 Task: Add an event with the title Second Lunch and Learn: Effective Negotiation Strategies, date '2023/12/11', time 9:15 AM to 11:15 AMand add a description: Throughout the session, participants will engage in a series of activities, discussions, and exercises that promote teamwork, trust-building, and effective communication. These activities will be tailored to the specific needs and dynamics of your team, ensuring relevance and maximum engagement., put the event into Red category . Add location for the event as: Rome, Italy, logged in from the account softage.7@softage.netand send the event invitation to softage.10@softage.net and softage.5@softage.net. Set a reminder for the event 30 minutes before
Action: Mouse moved to (89, 107)
Screenshot: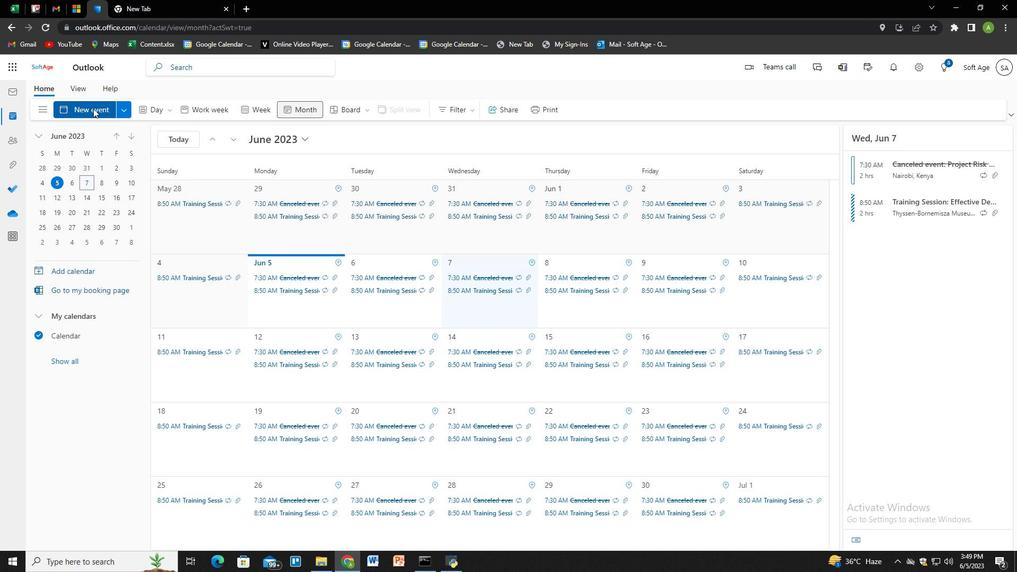 
Action: Mouse pressed left at (89, 107)
Screenshot: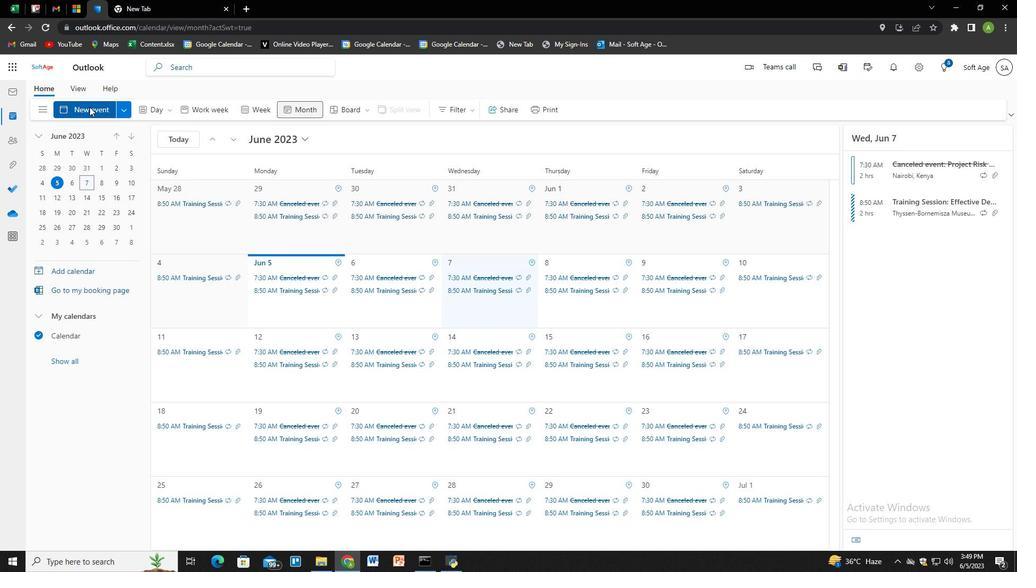 
Action: Mouse moved to (325, 197)
Screenshot: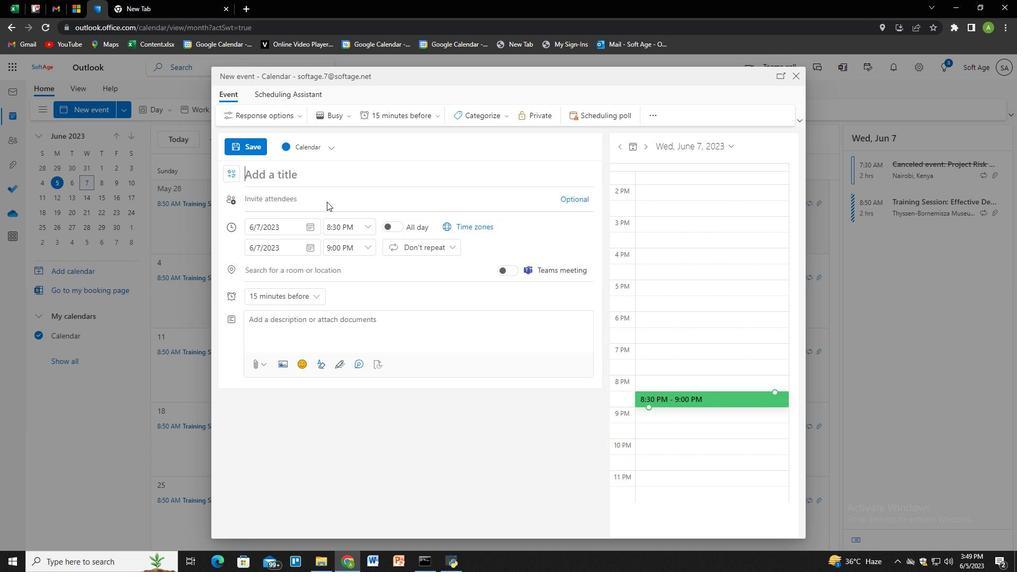 
Action: Key pressed <Key.shift>Second<Key.space><Key.shift>Lunch<Key.space>and<Key.space><Key.shift>Learn<Key.shift>:<Key.space><Key.shift>Effective<Key.space><Key.shift>Nefo<Key.backspace><Key.backspace>gotiation<Key.space><Key.shift>Strategies<Key.tab><Key.tab><Key.tab>
Screenshot: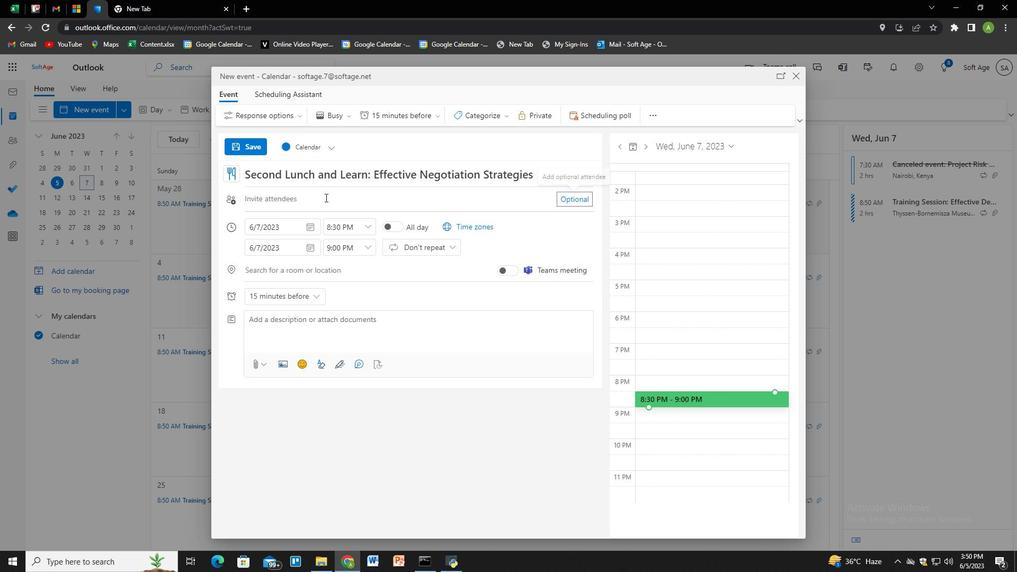 
Action: Mouse moved to (309, 226)
Screenshot: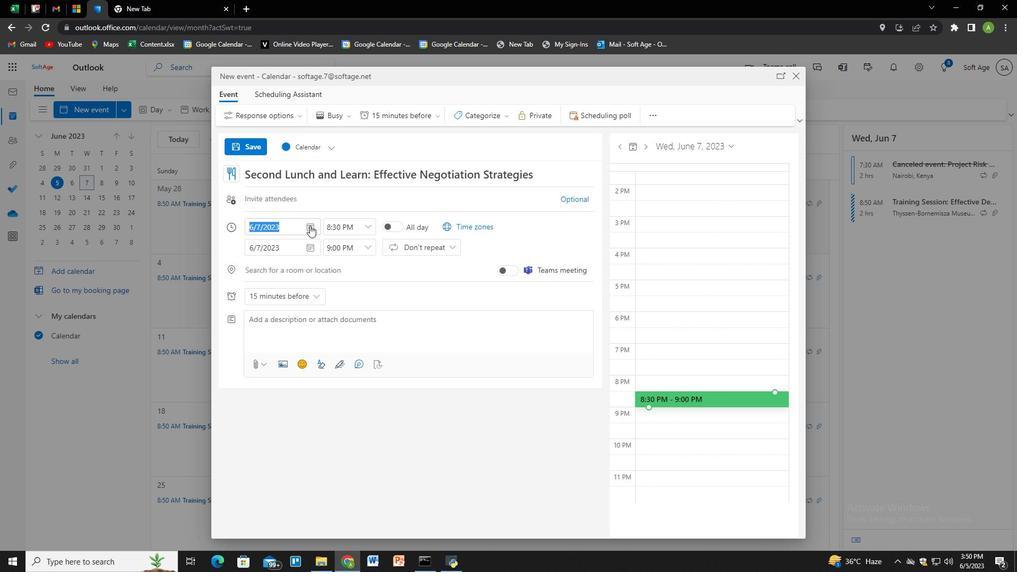 
Action: Mouse pressed left at (309, 226)
Screenshot: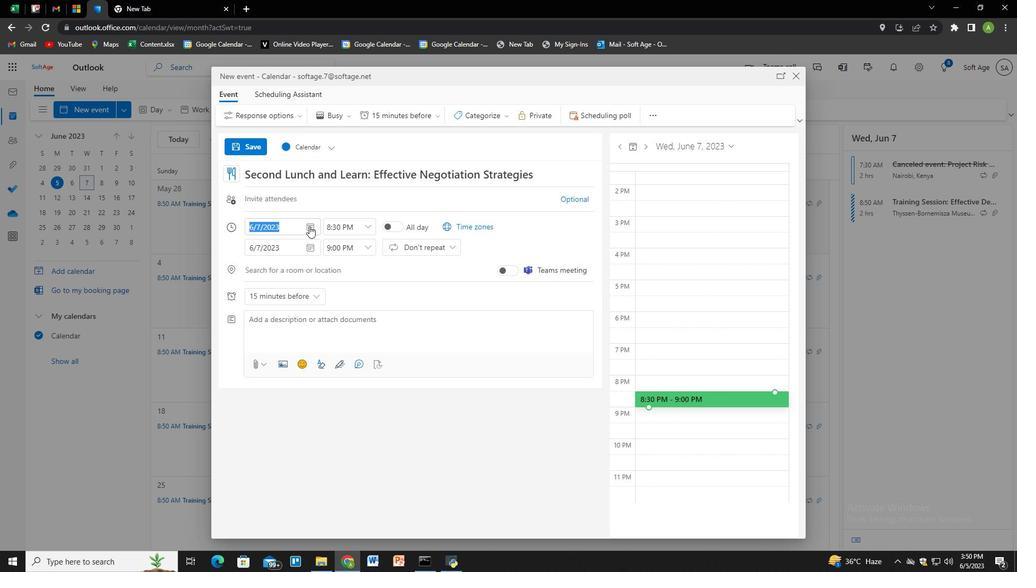 
Action: Mouse moved to (342, 246)
Screenshot: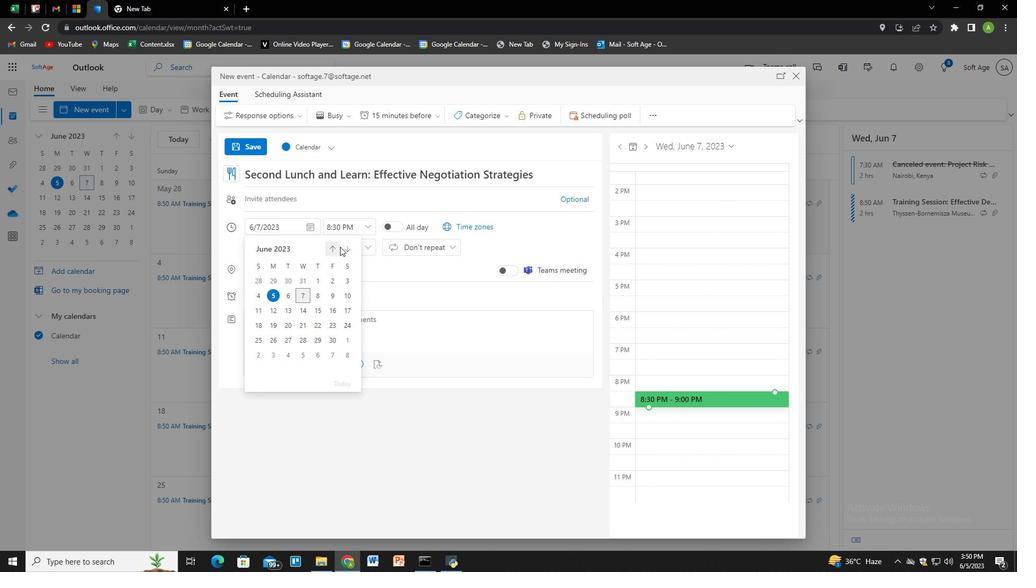 
Action: Mouse pressed left at (342, 246)
Screenshot: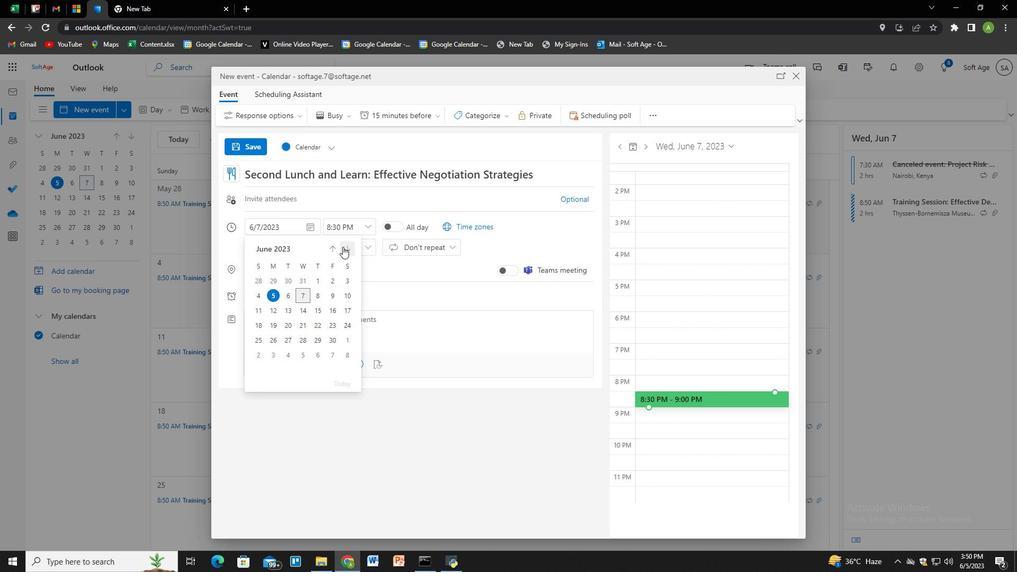 
Action: Mouse pressed left at (342, 246)
Screenshot: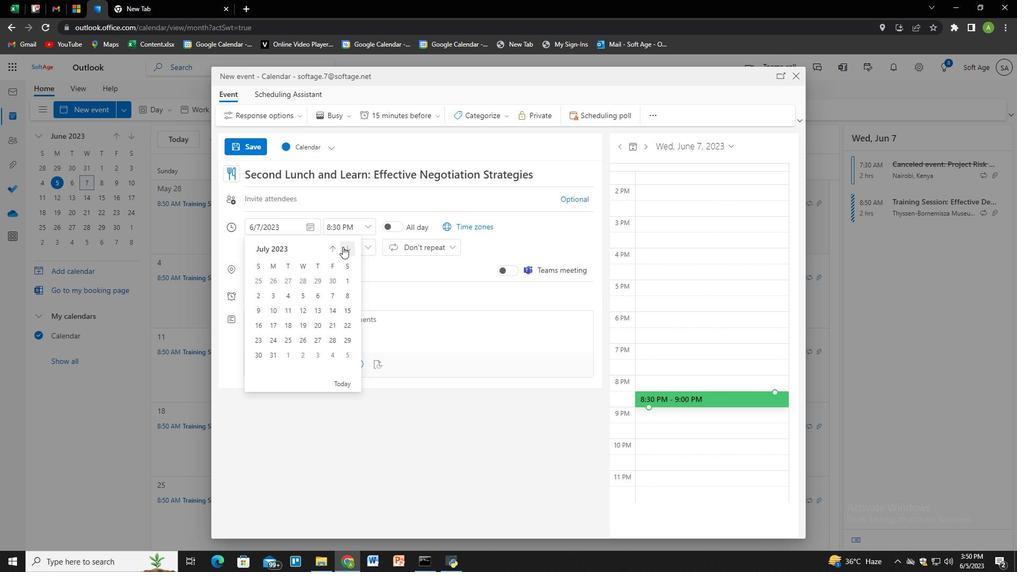 
Action: Mouse pressed left at (342, 246)
Screenshot: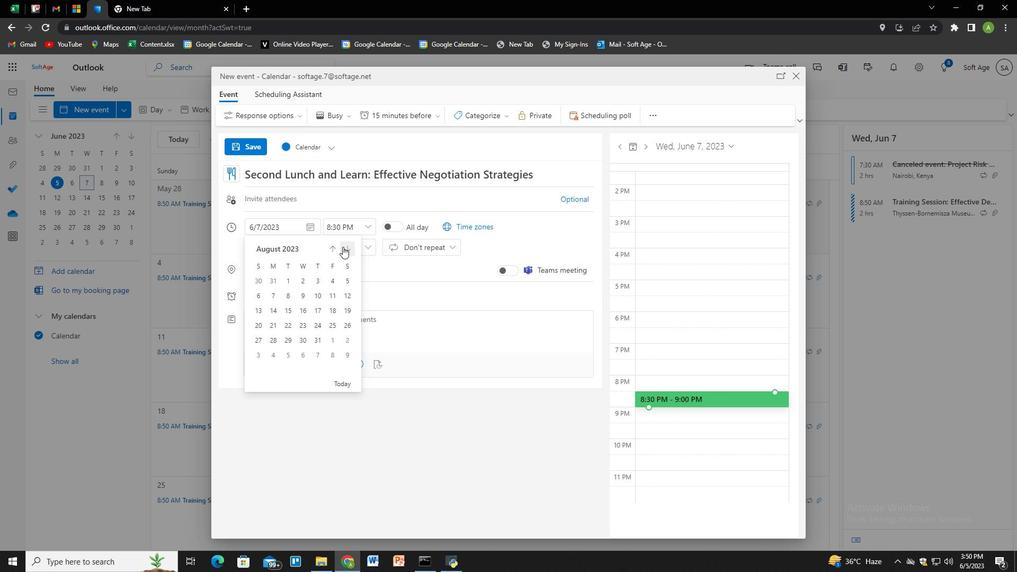
Action: Mouse pressed left at (342, 246)
Screenshot: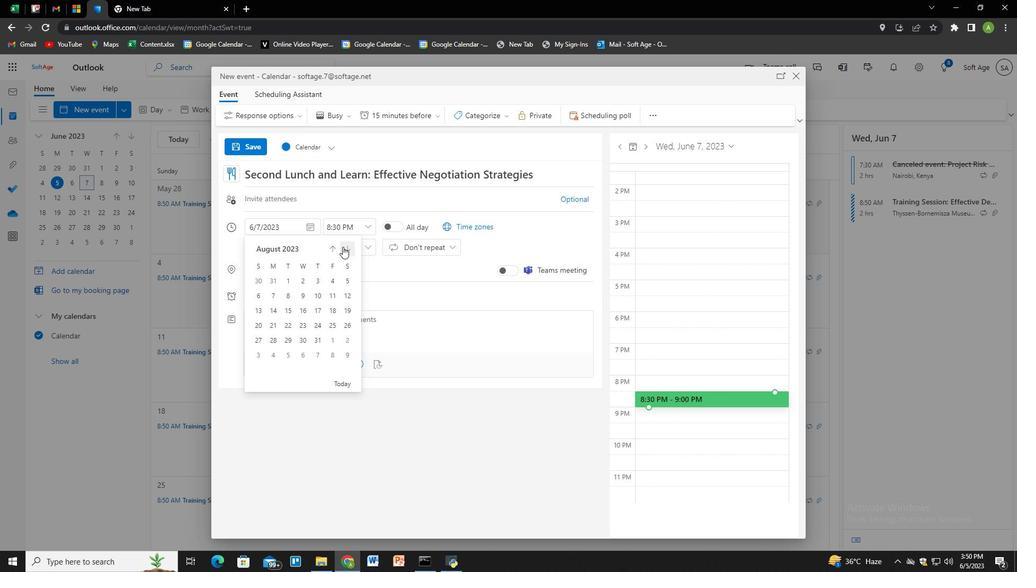
Action: Mouse pressed left at (342, 246)
Screenshot: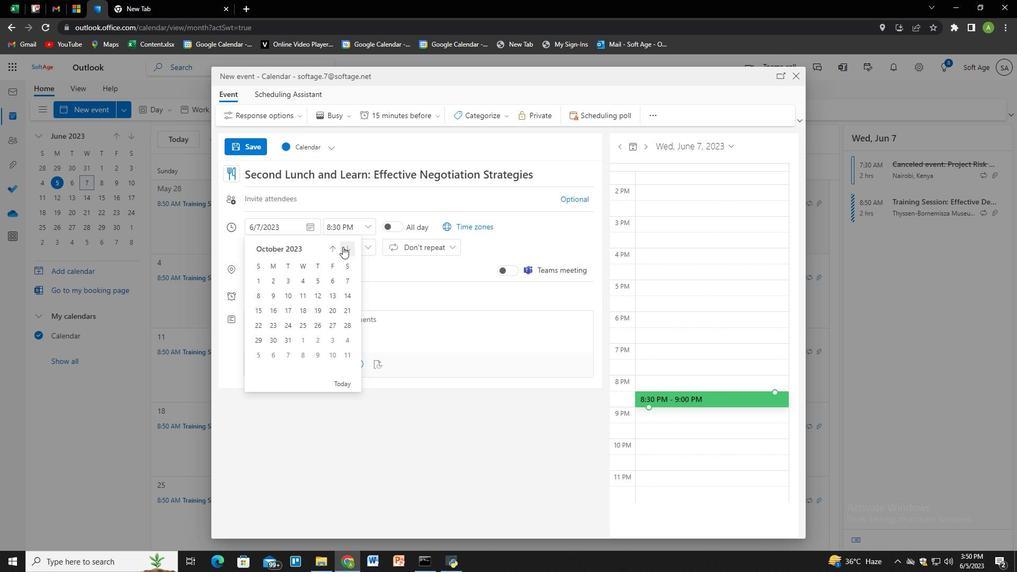 
Action: Mouse pressed left at (342, 246)
Screenshot: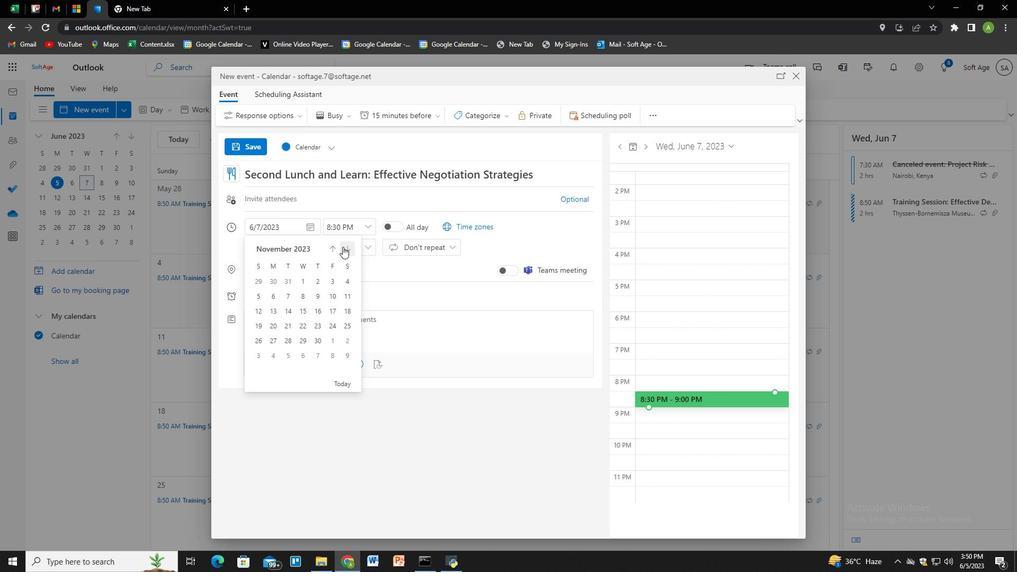 
Action: Mouse moved to (277, 309)
Screenshot: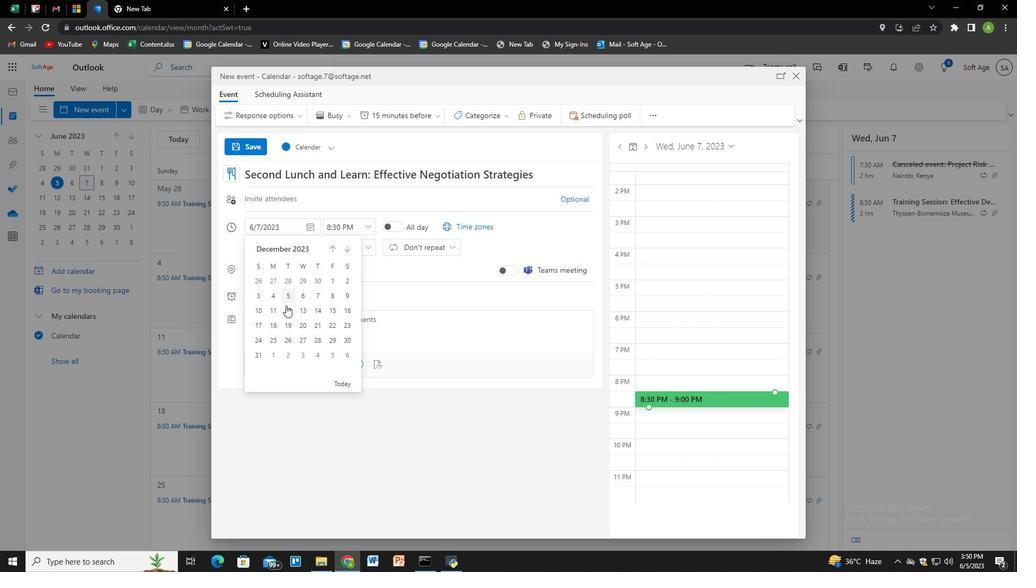 
Action: Mouse pressed left at (277, 309)
Screenshot: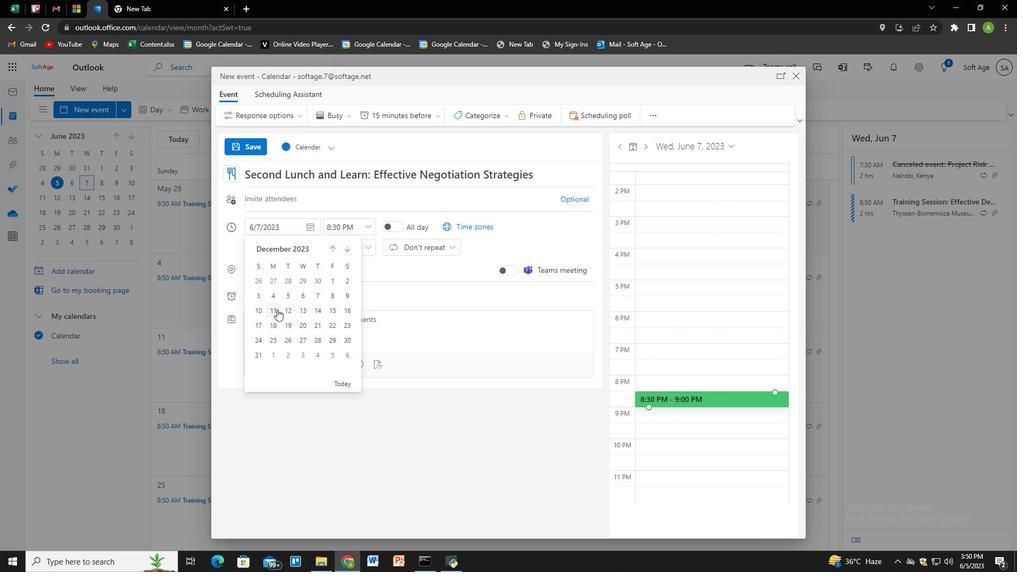 
Action: Mouse moved to (333, 228)
Screenshot: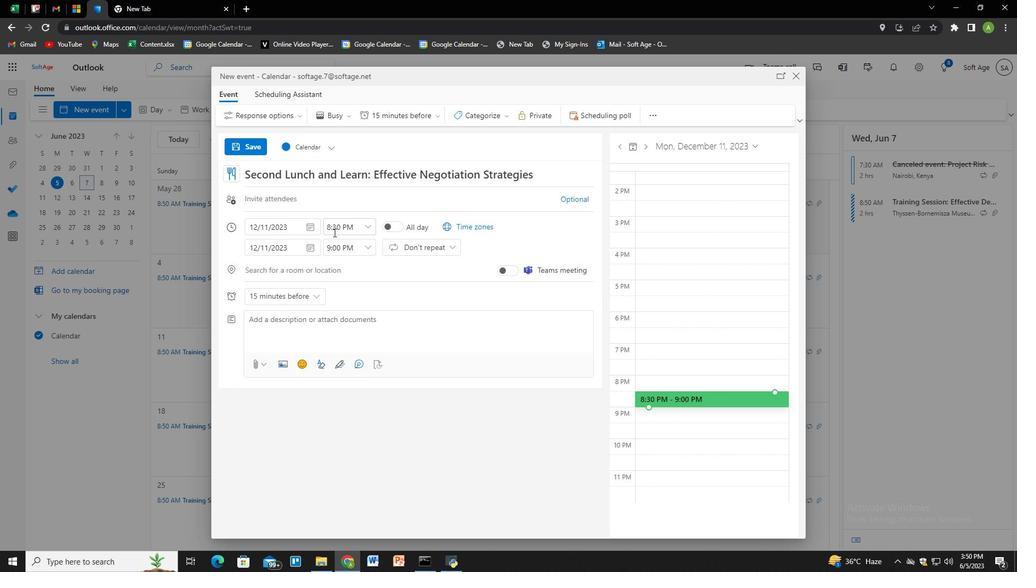 
Action: Mouse pressed left at (333, 228)
Screenshot: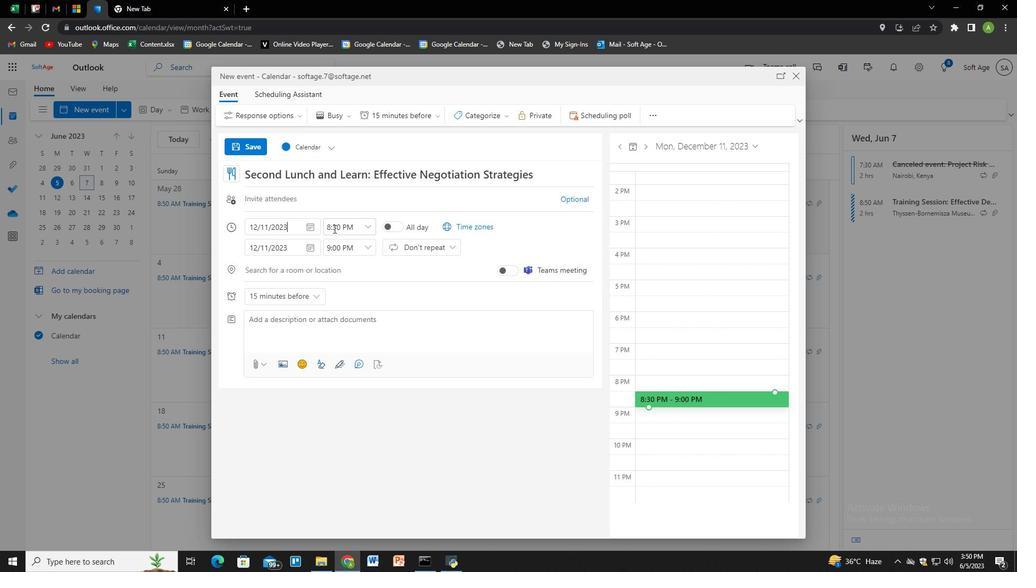 
Action: Mouse moved to (342, 221)
Screenshot: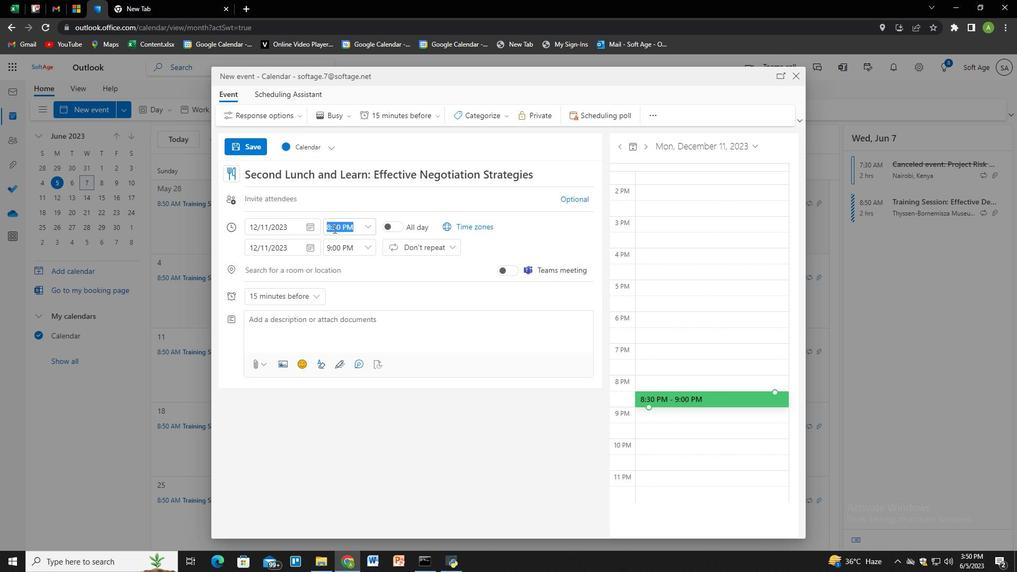 
Action: Key pressed 9<Key.shift_r>:15<Key.space><Key.shift>A<Key.shift_r>M
Screenshot: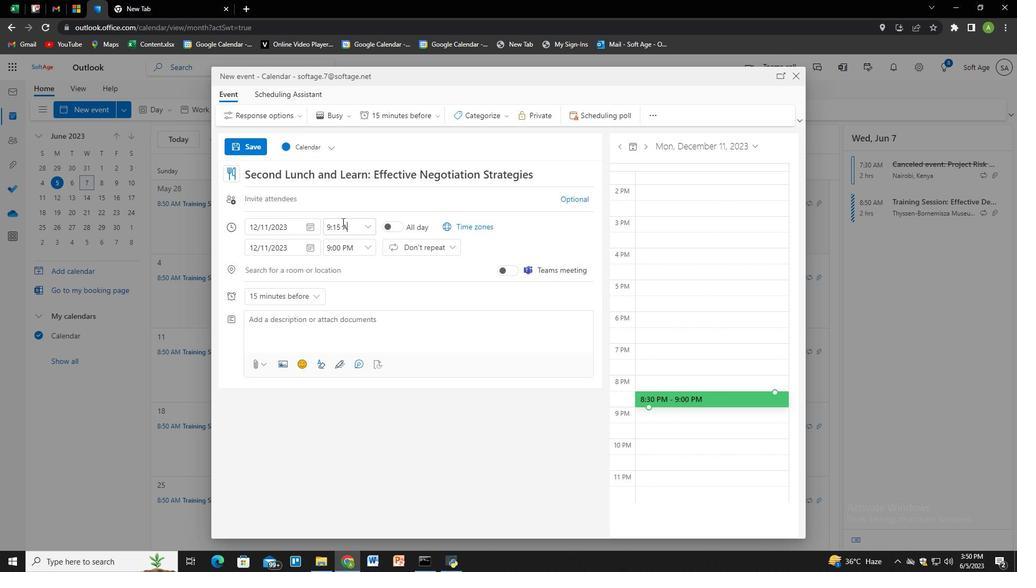 
Action: Mouse moved to (337, 246)
Screenshot: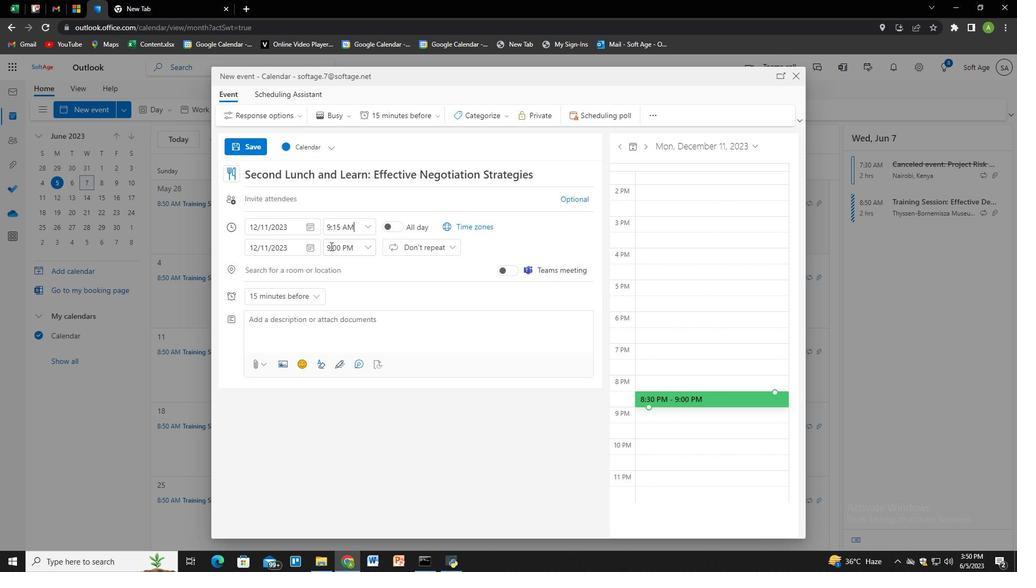 
Action: Mouse pressed left at (337, 246)
Screenshot: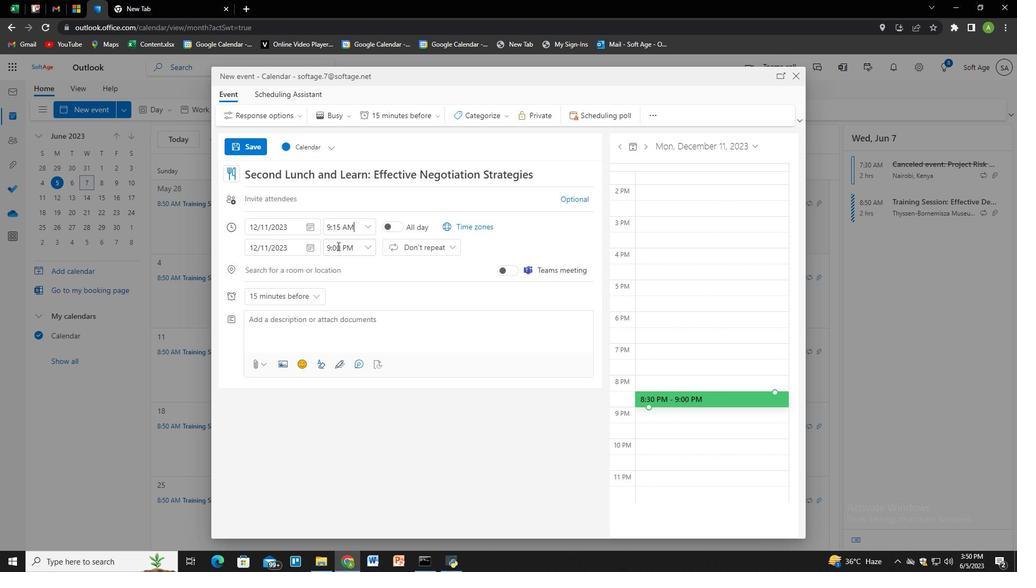 
Action: Mouse moved to (337, 245)
Screenshot: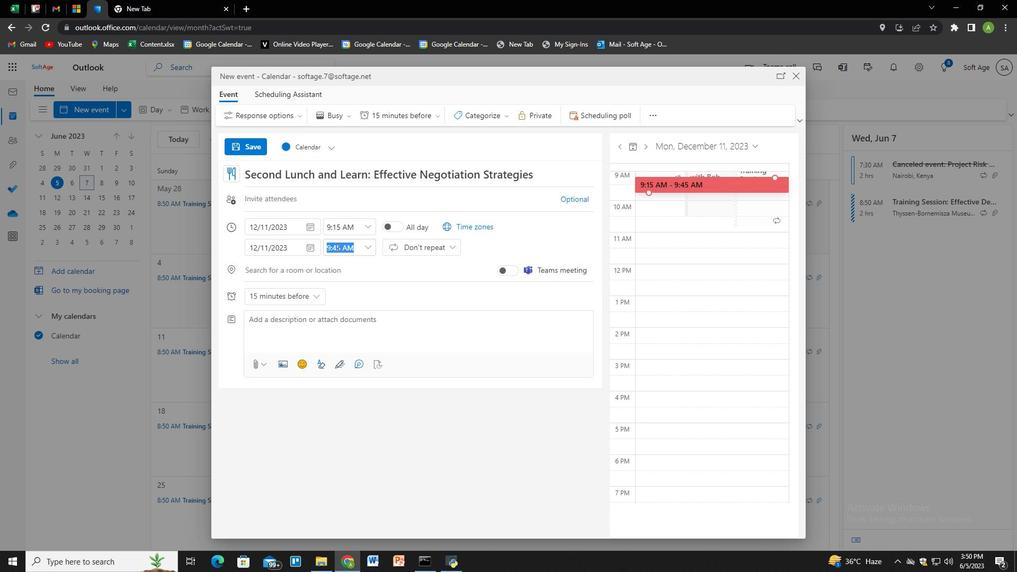 
Action: Key pressed 11<Key.shift_r>:<Key.shift_r><Key.shift_r><Key.shift_r><Key.shift_r><Key.shift_r><Key.shift_r><Key.shift_r><Key.shift_r><Key.shift_r><Key.shift_r><Key.shift_r><Key.shift_r><Key.shift_r><Key.shift_r><Key.shift_r><Key.shift_r><Key.shift_r><Key.shift_r><Key.shift_r><Key.shift_r><Key.shift_r><Key.shift_r><Key.shift_r><Key.shift_r><Key.shift_r><Key.shift_r><Key.shift_r><Key.end><Key.shift_r>
Screenshot: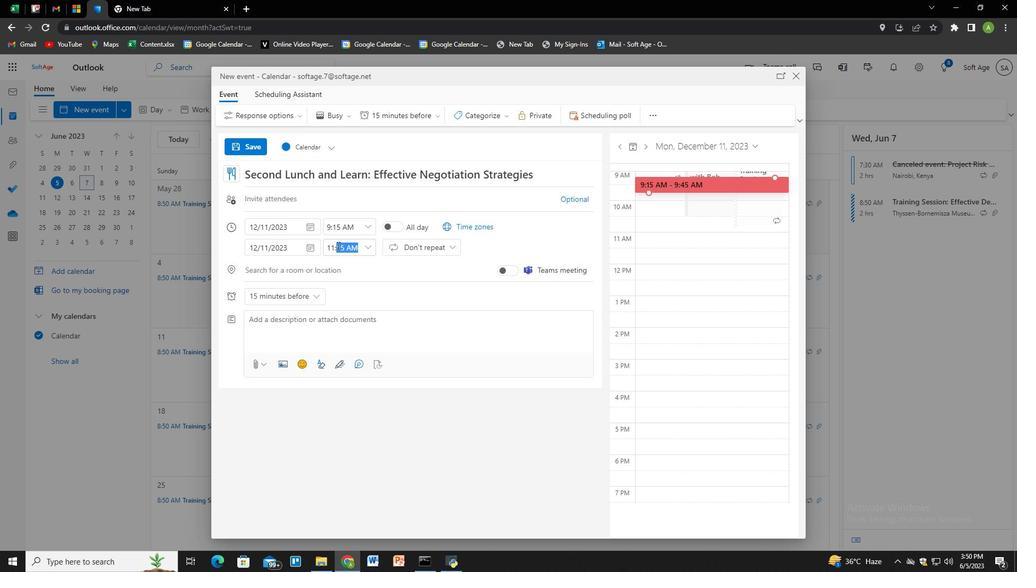 
Action: Mouse moved to (558, 241)
Screenshot: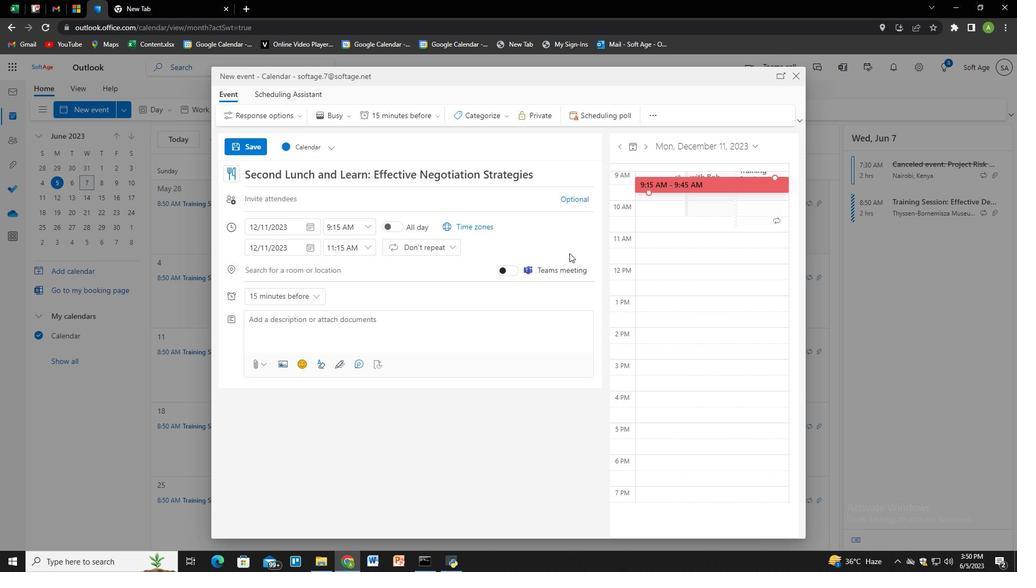 
Action: Mouse pressed left at (558, 241)
Screenshot: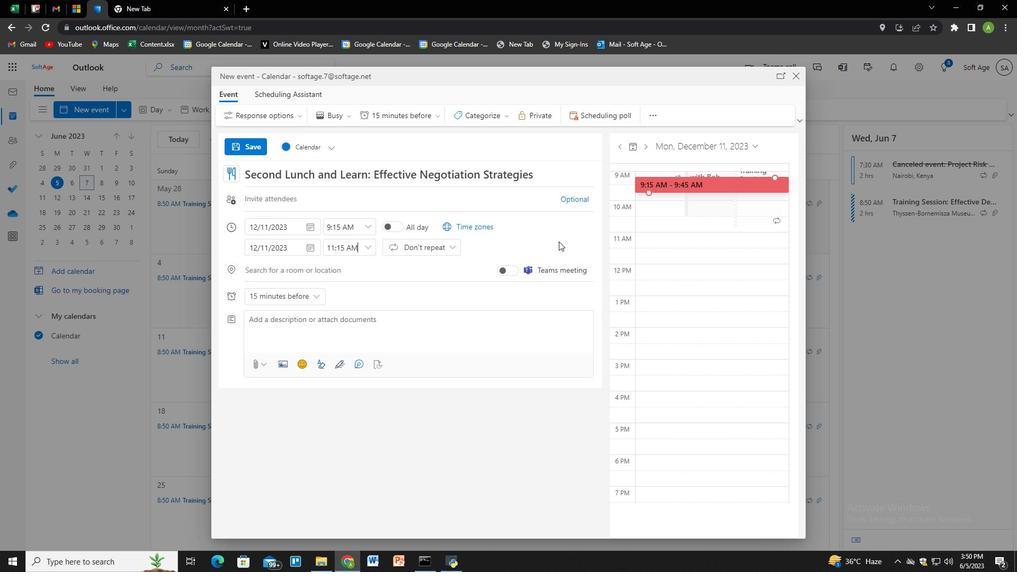 
Action: Mouse moved to (368, 326)
Screenshot: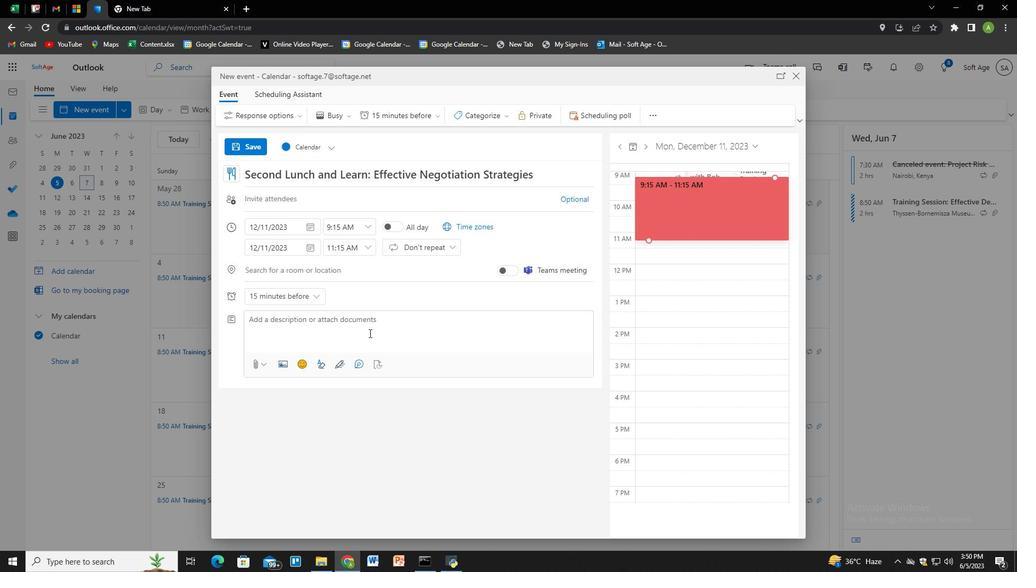 
Action: Mouse pressed left at (368, 326)
Screenshot: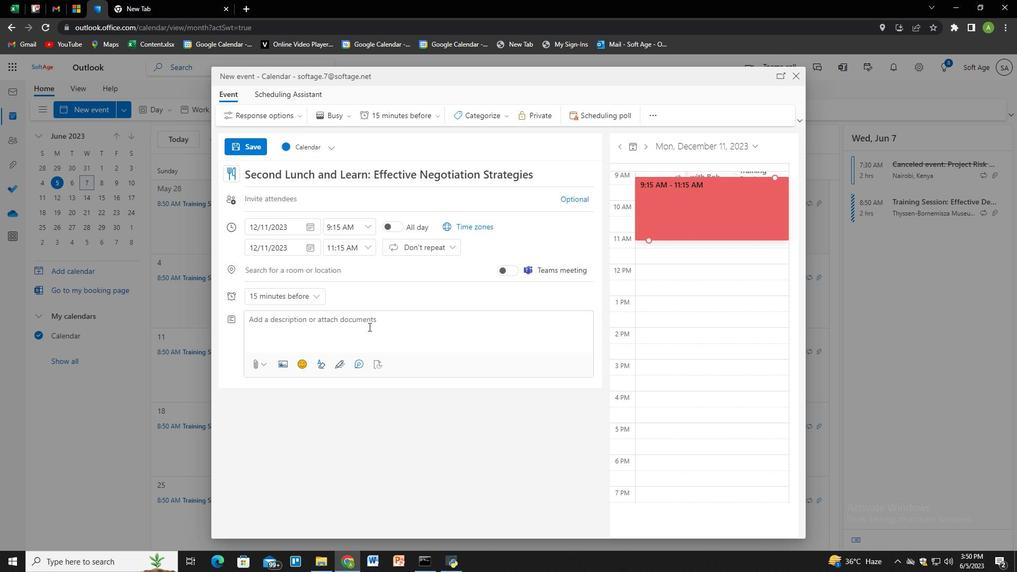 
Action: Key pressed <Key.shift><Key.shift><Key.shift><Key.shift><Key.shift><Key.shift>Throughout<Key.space>the<Key.space>session,<Key.space>participants<Key.space>will<Key.space>engage<Key.space>in<Key.space>a<Key.space>series<Key.space>of<Key.space>activities,<Key.space>discussions,<Key.space>and<Key.space>excersise<Key.backspace><Key.backspace><Key.backspace><Key.backspace>ses<Key.backspace><Key.backspace><Key.backspace><Key.backspace><Key.backspace><Key.backspace>ercises<Key.space>that<Key.space>promotr<Key.backspace>e<Key.space>teamwork,<Key.space>truc<Key.backspace>st-building,<Key.space>and<Key.space>effective<Key.space>communication.<Key.space><Key.shift>These<Key.space>activites<Key.space>will<Key.backspace><Key.backspace><Key.backspace><Key.backspace><Key.backspace><Key.space>will<Key.space>be<Key.space>tailored<Key.space>to<Key.space>the<Key.space>specific<Key.space>needs<Key.space>and<Key.space>dynamix<Key.backspace>cs<Key.space>of<Key.space>ypir<Key.backspace><Key.backspace><Key.backspace>pir<Key.backspace><Key.backspace><Key.backspace>our<Key.space>team.<Key.space>ensuring<Key.space>relevance<Key.space>and<Key.space>maximum<Key.space>engagement.
Screenshot: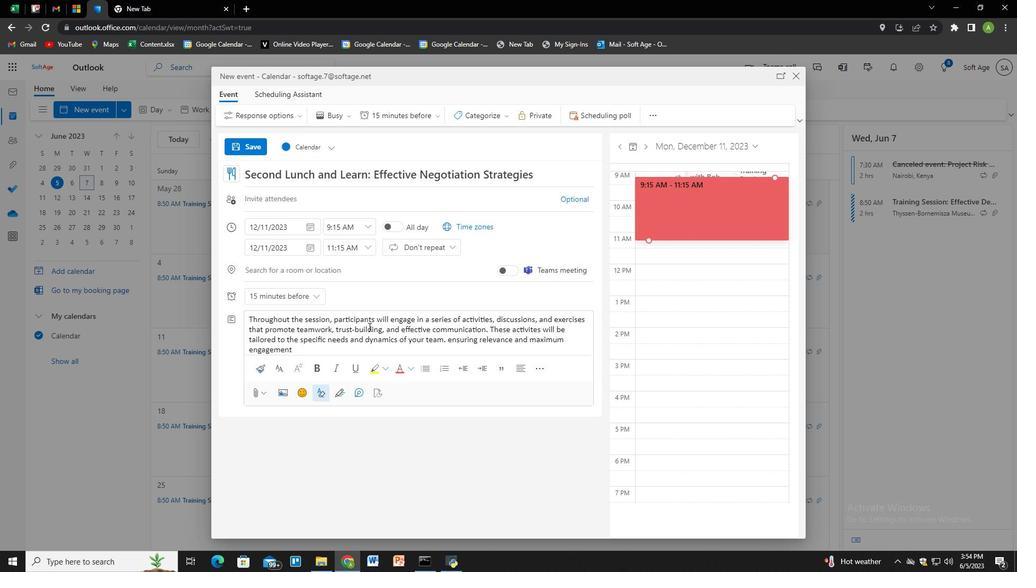
Action: Mouse moved to (535, 329)
Screenshot: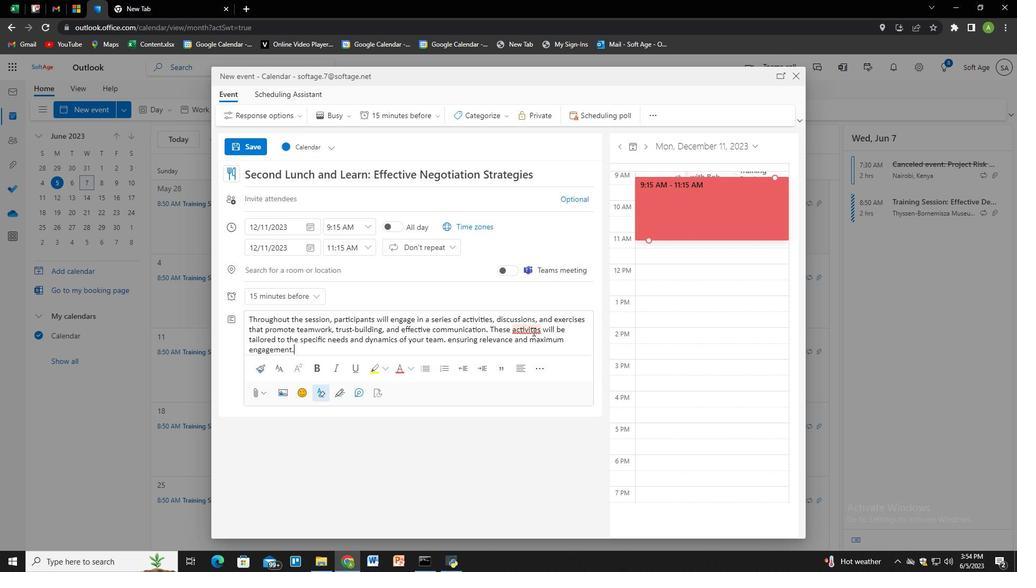 
Action: Mouse pressed left at (535, 329)
Screenshot: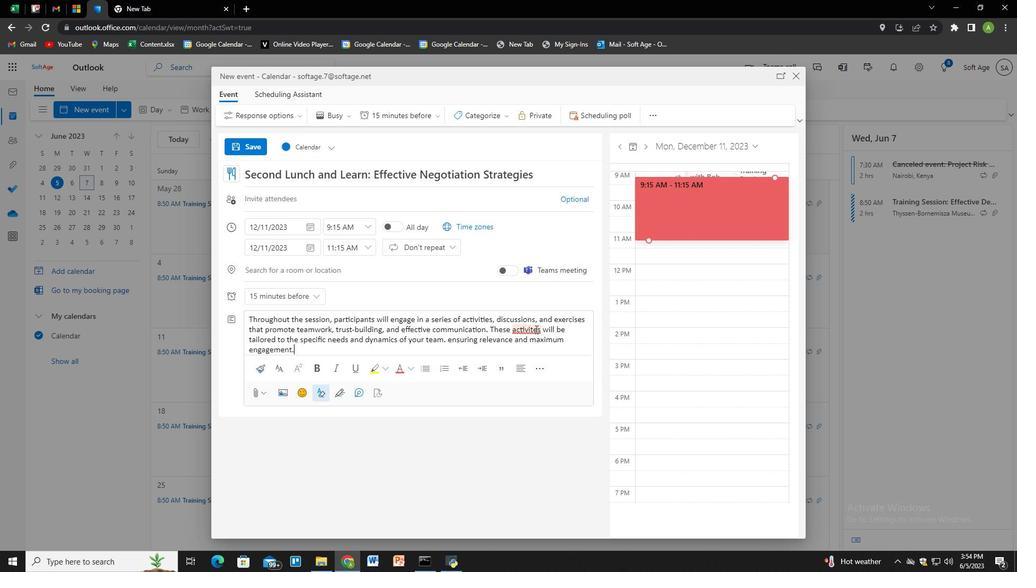 
Action: Mouse moved to (560, 342)
Screenshot: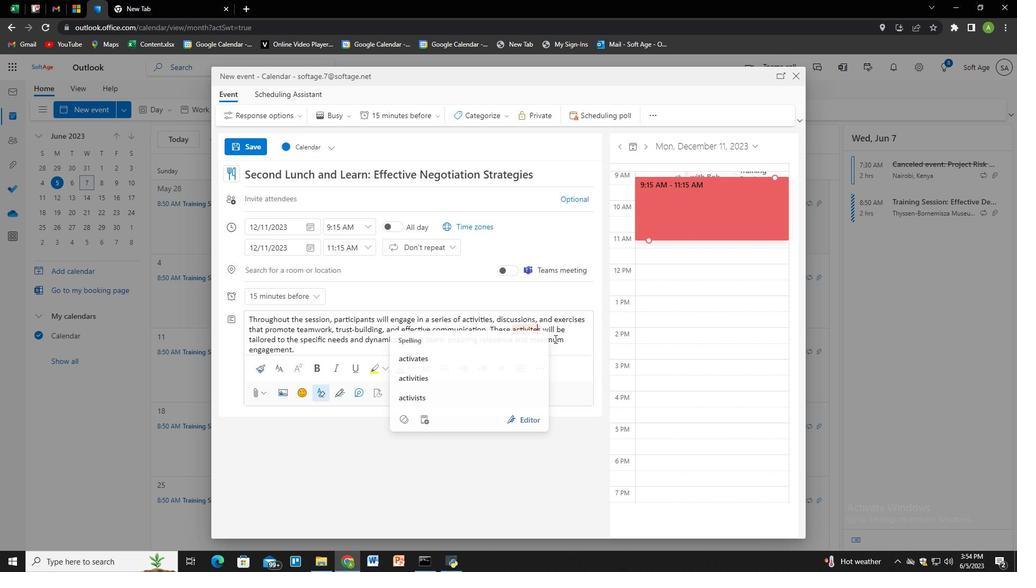 
Action: Key pressed <Key.left>i<Key.right><Key.right>
Screenshot: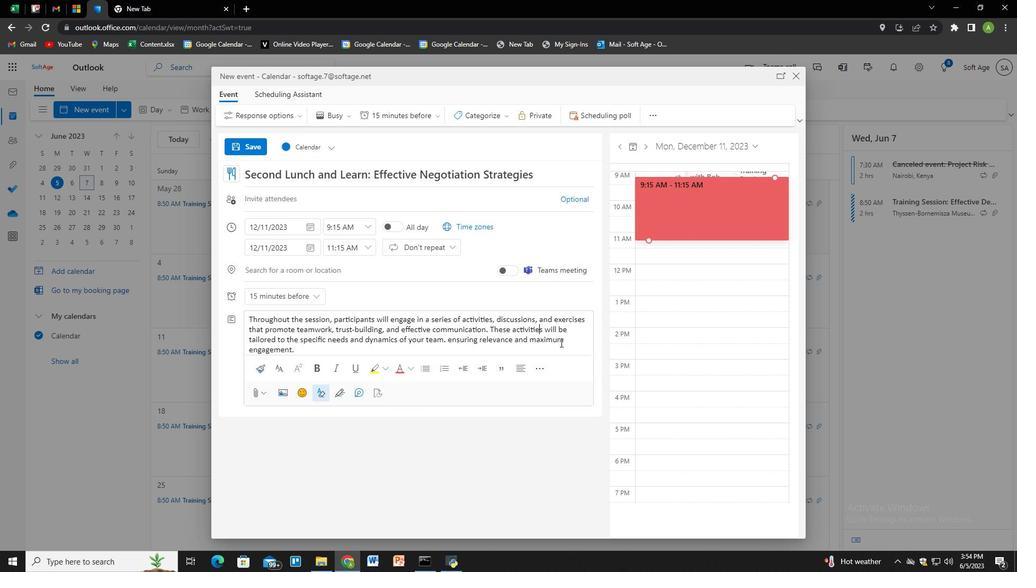 
Action: Mouse moved to (477, 116)
Screenshot: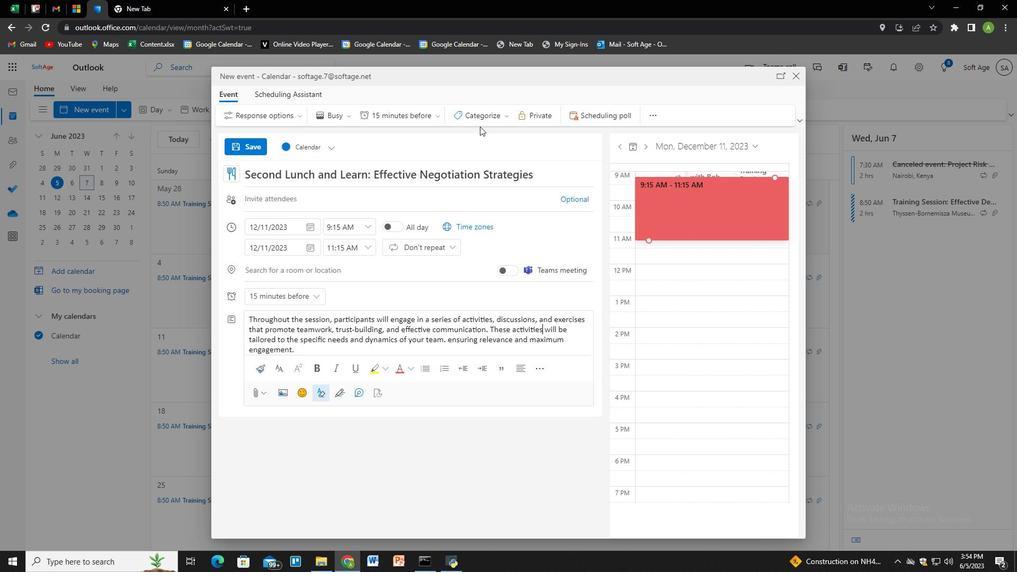 
Action: Mouse pressed left at (477, 116)
Screenshot: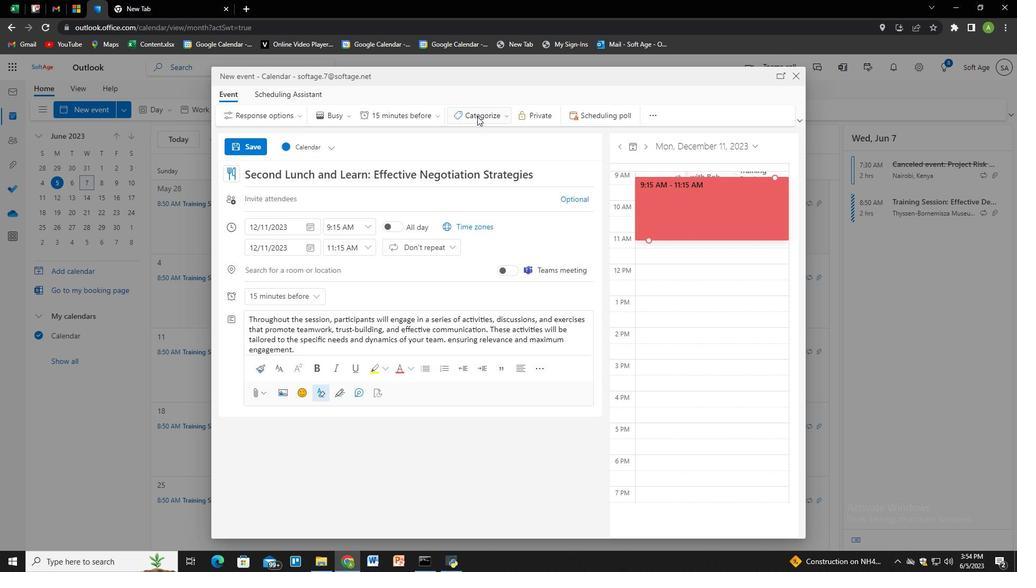 
Action: Mouse moved to (484, 206)
Screenshot: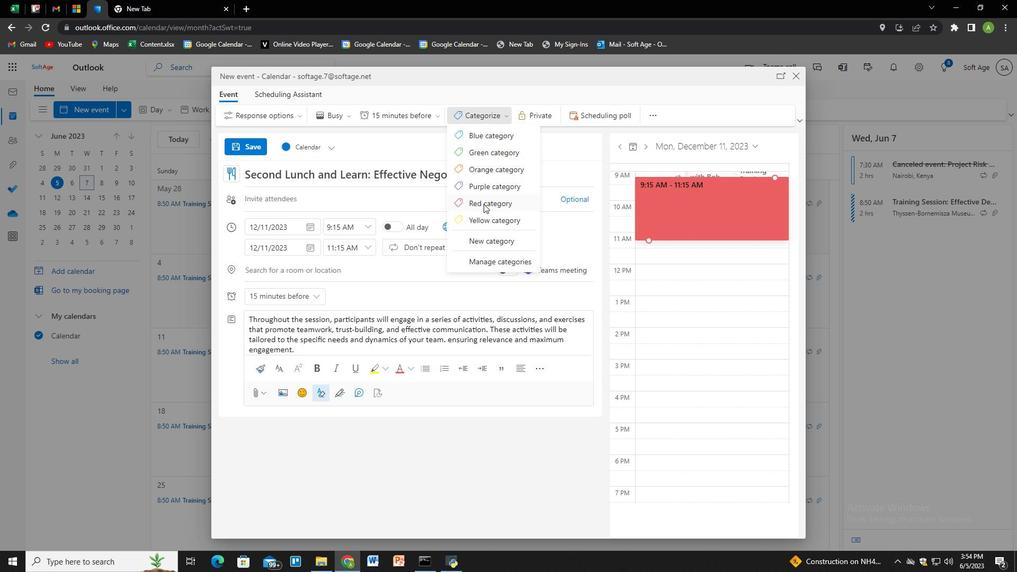 
Action: Mouse pressed left at (484, 206)
Screenshot: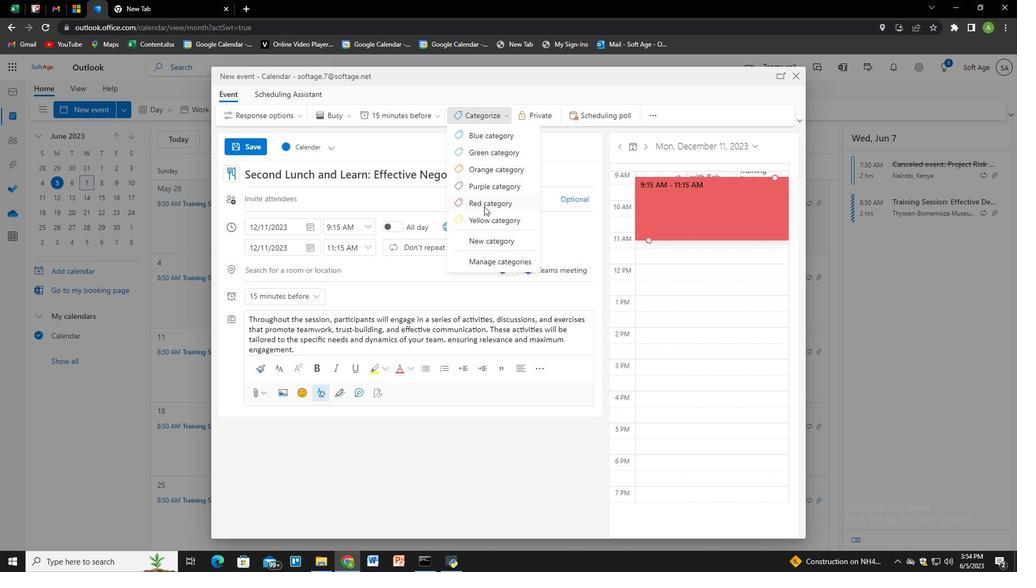 
Action: Mouse moved to (314, 194)
Screenshot: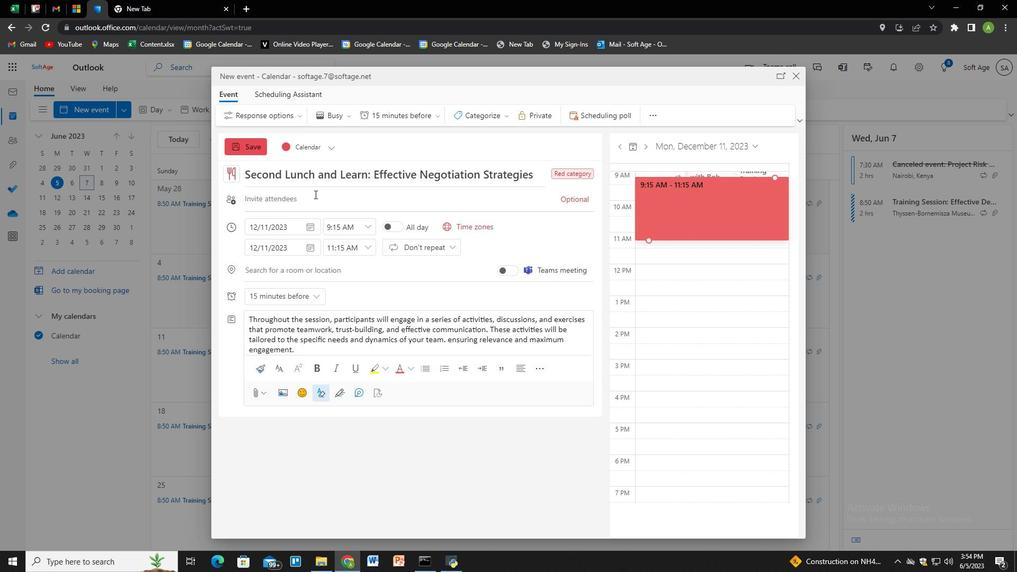 
Action: Mouse pressed left at (314, 194)
Screenshot: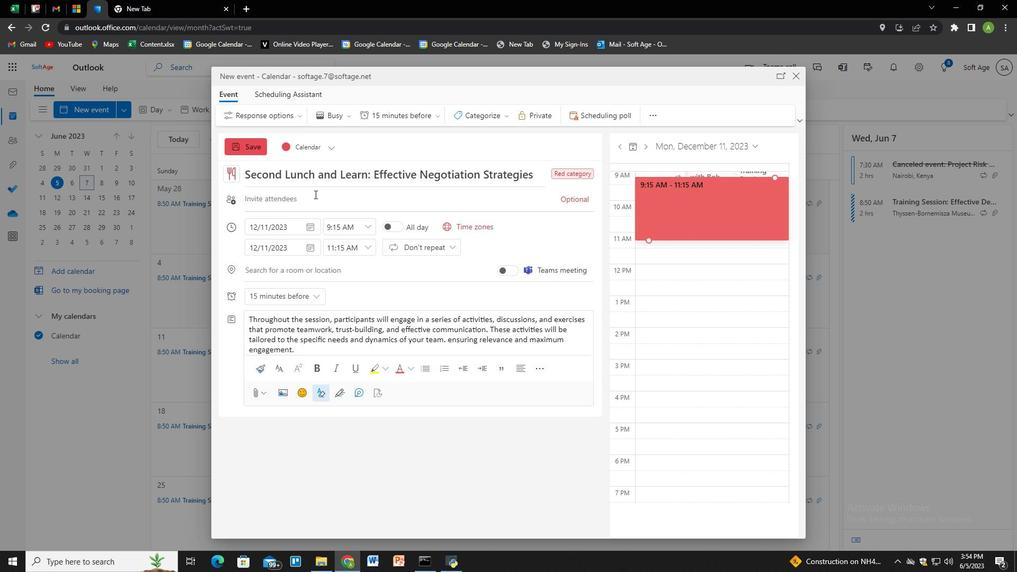 
Action: Mouse moved to (312, 195)
Screenshot: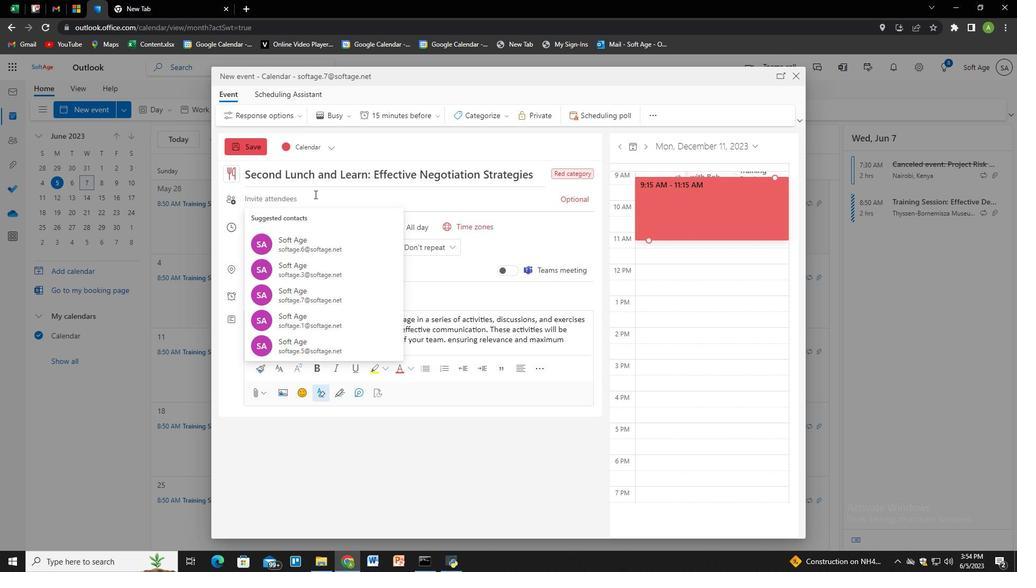 
Action: Key pressed softage.10<Key.shift>@softage.net<Key.enter>softage.
Screenshot: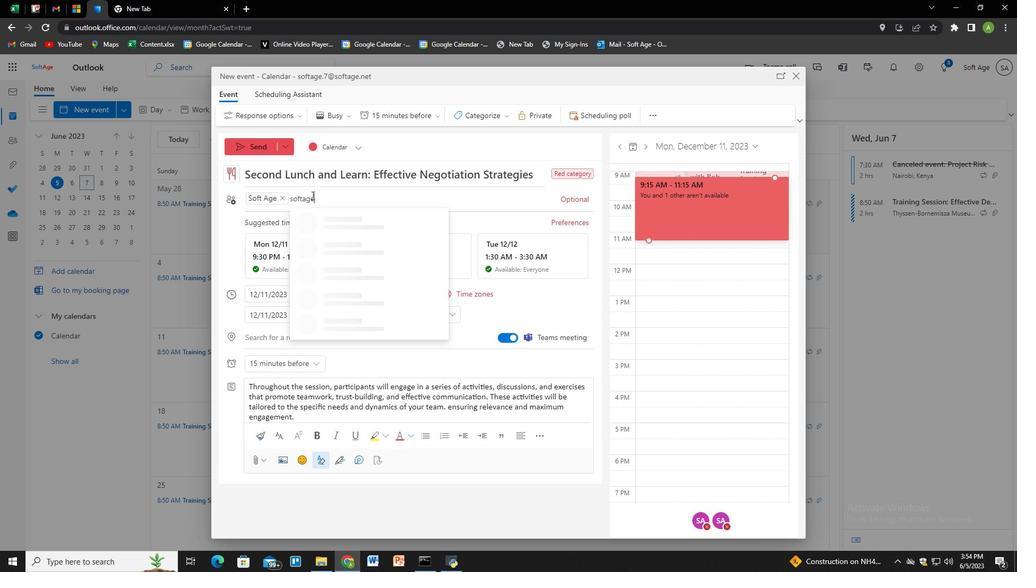 
Action: Mouse moved to (311, 195)
Screenshot: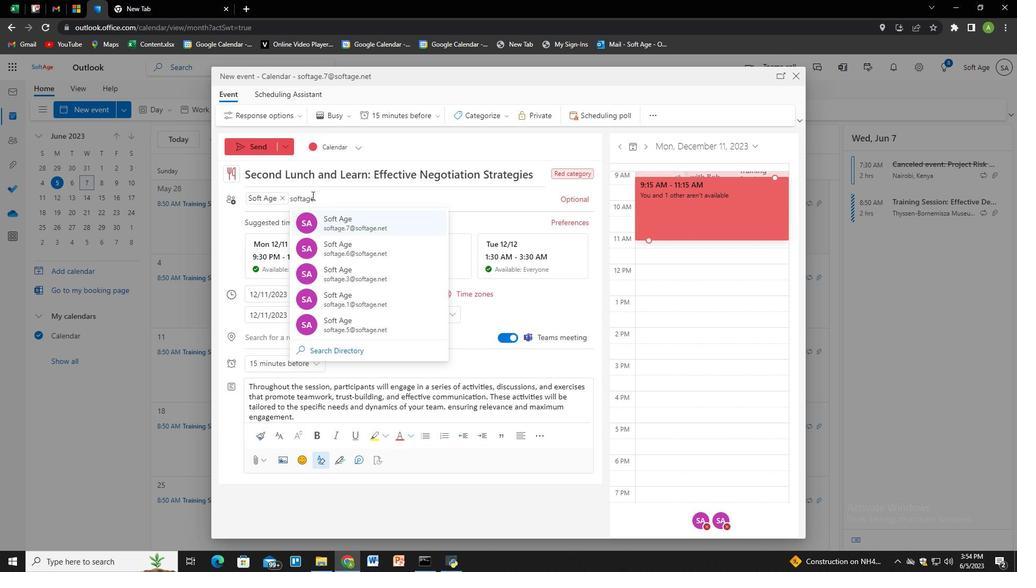 
Action: Key pressed 5<Key.shift>@softga<Key.backspace><Key.backspace>age.net<Key.enter>
Screenshot: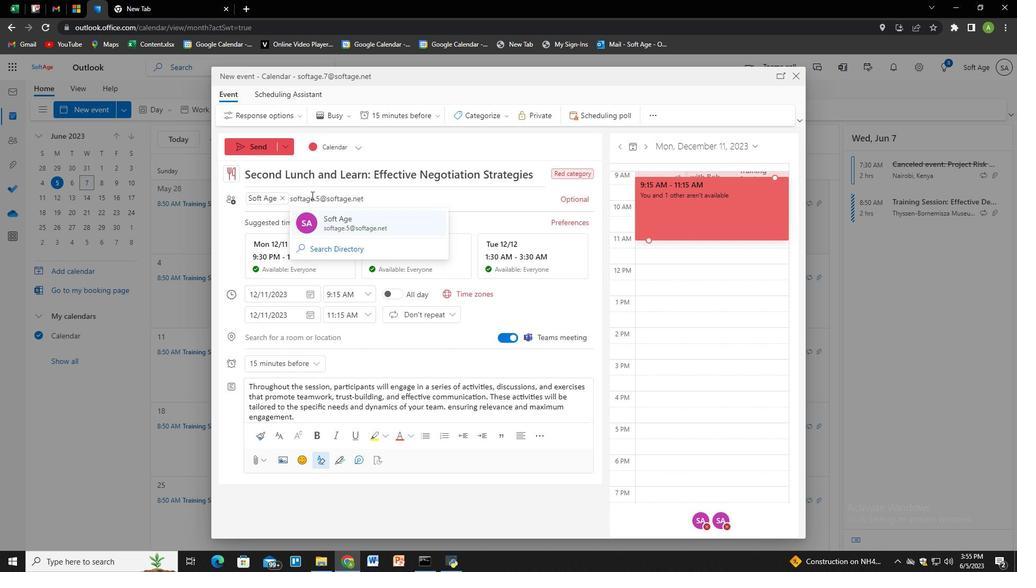 
Action: Mouse moved to (431, 112)
Screenshot: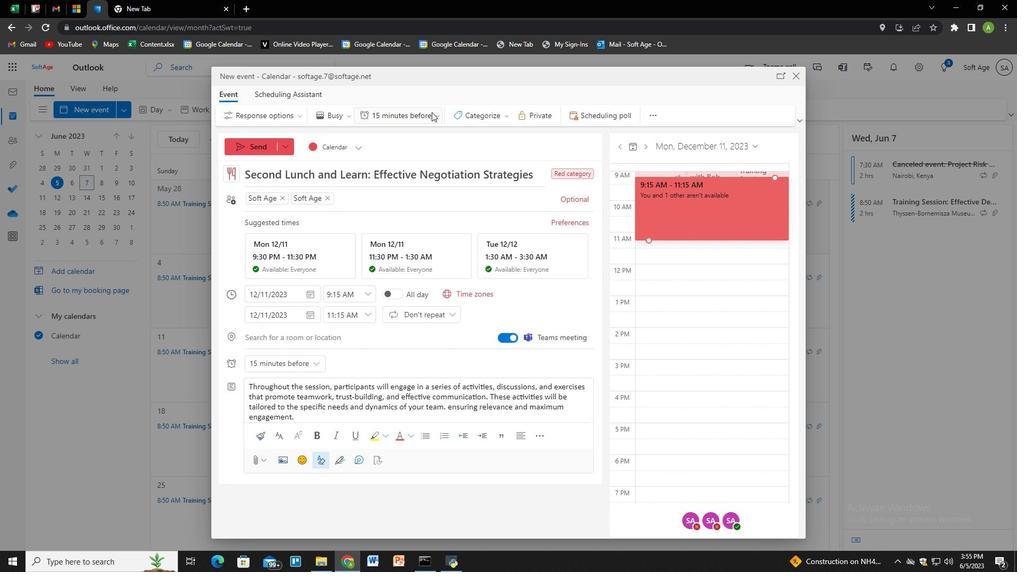 
Action: Mouse pressed left at (431, 112)
Screenshot: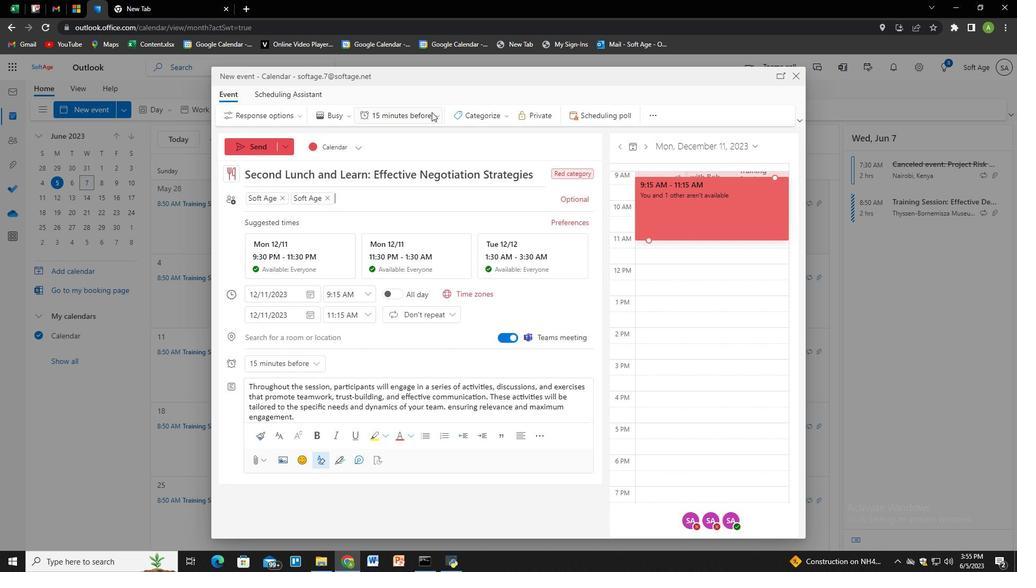 
Action: Mouse moved to (401, 214)
Screenshot: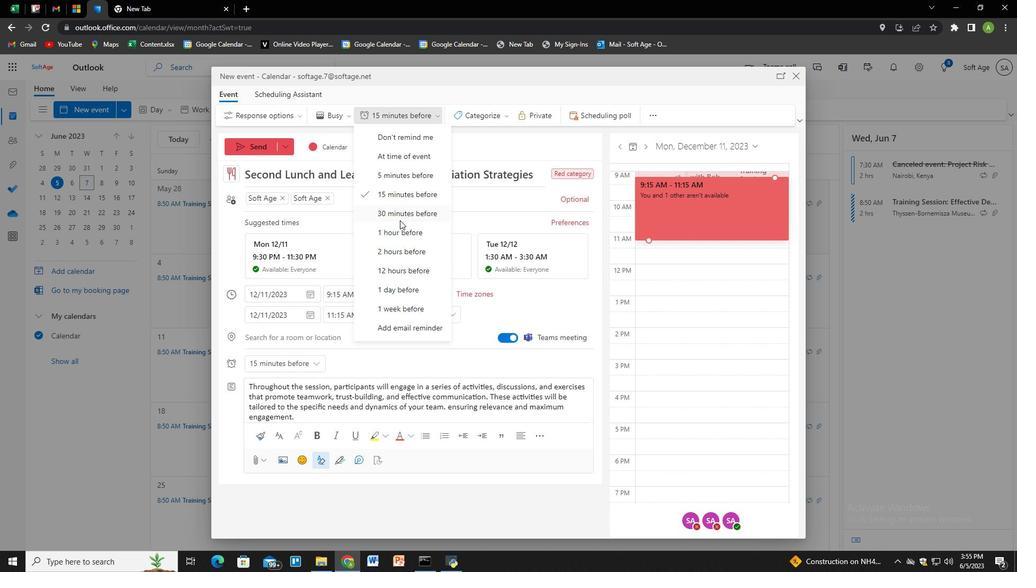 
Action: Mouse pressed left at (401, 214)
Screenshot: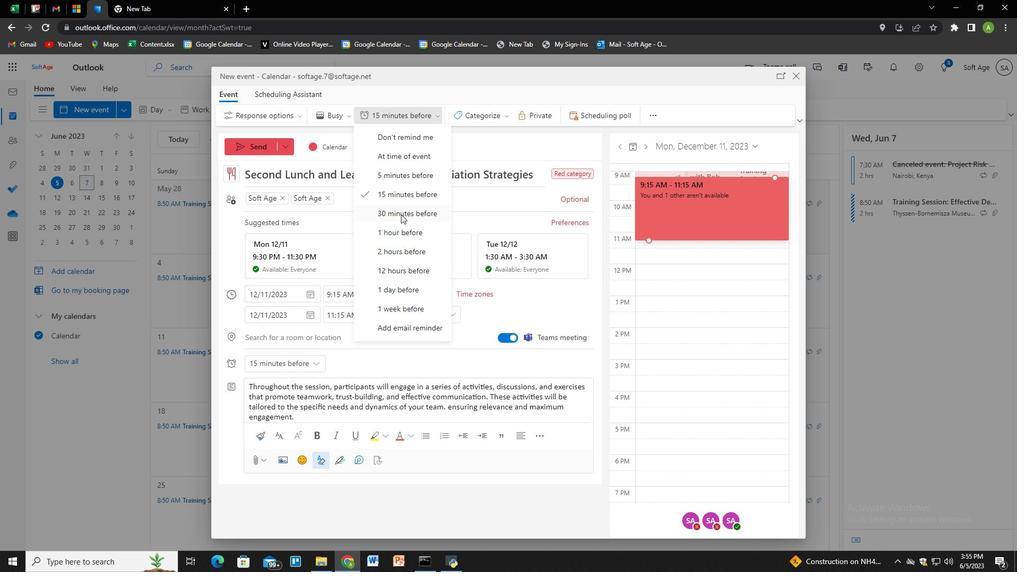 
Action: Mouse moved to (261, 152)
Screenshot: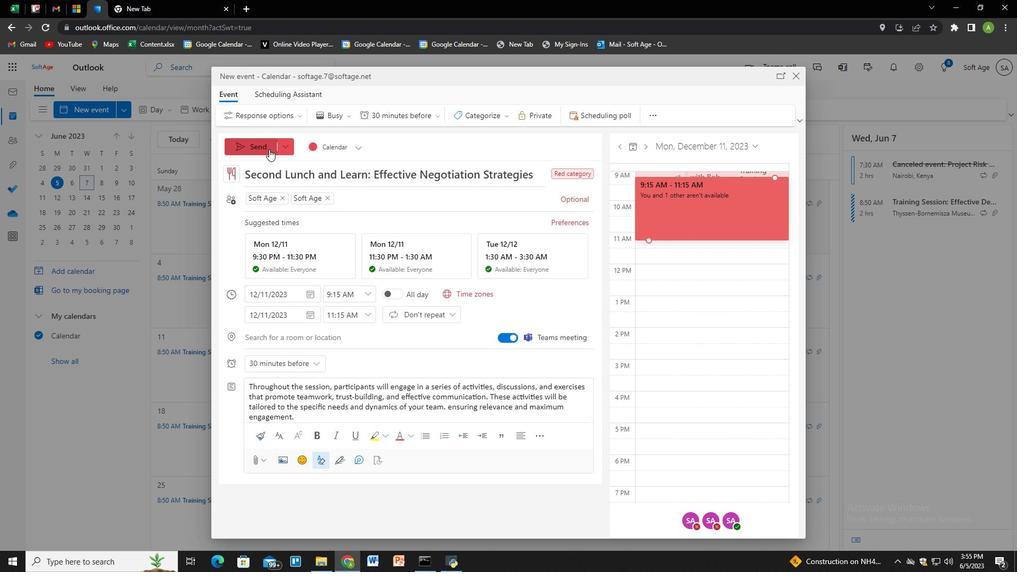 
Action: Mouse pressed left at (261, 152)
Screenshot: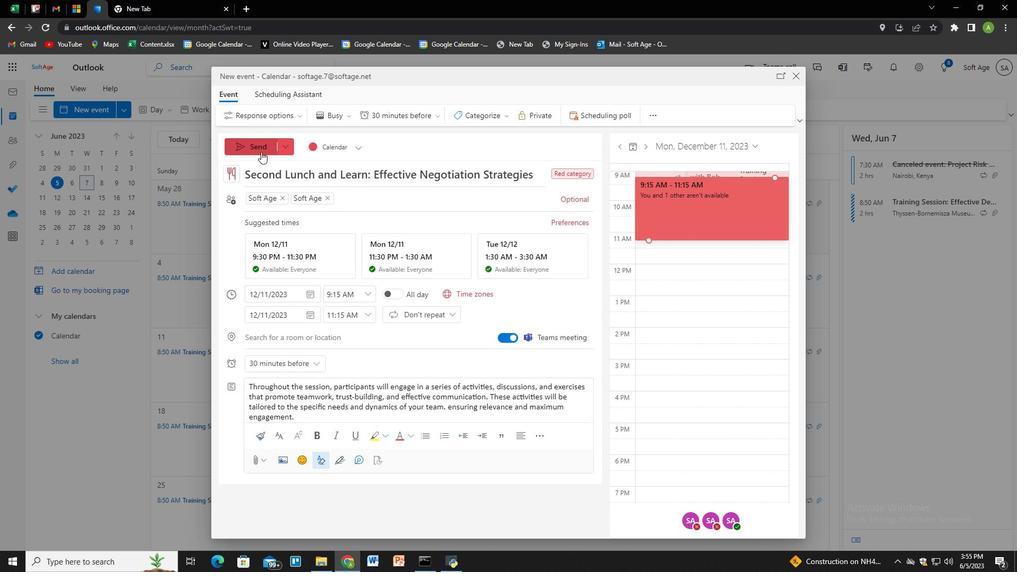 
Action: Mouse moved to (361, 286)
Screenshot: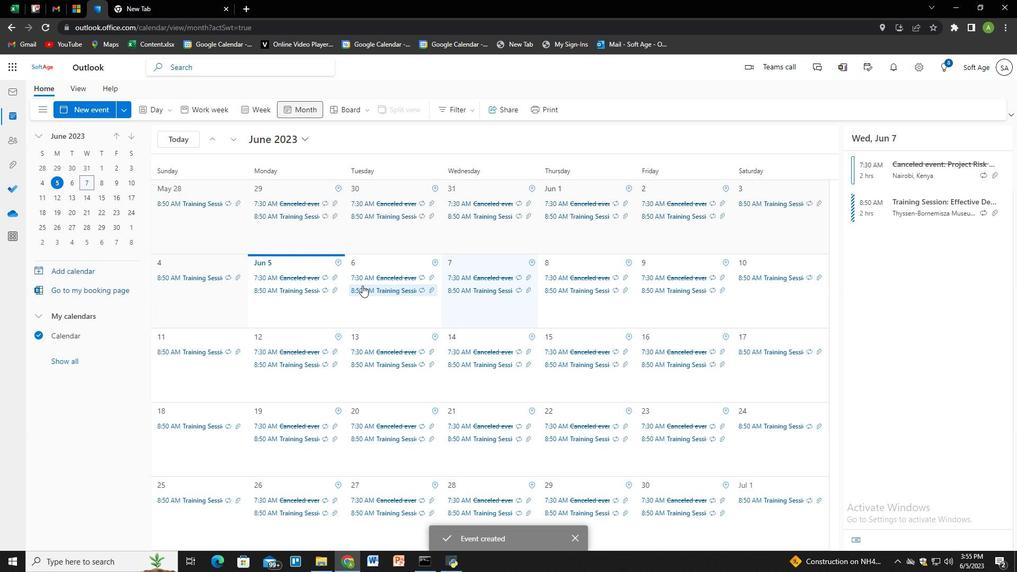 
